 Task: Plan a 75-minute DIY fermentation and pickling workshop for home chefs and food enthusiasts.
Action: Mouse pressed left at (425, 190)
Screenshot: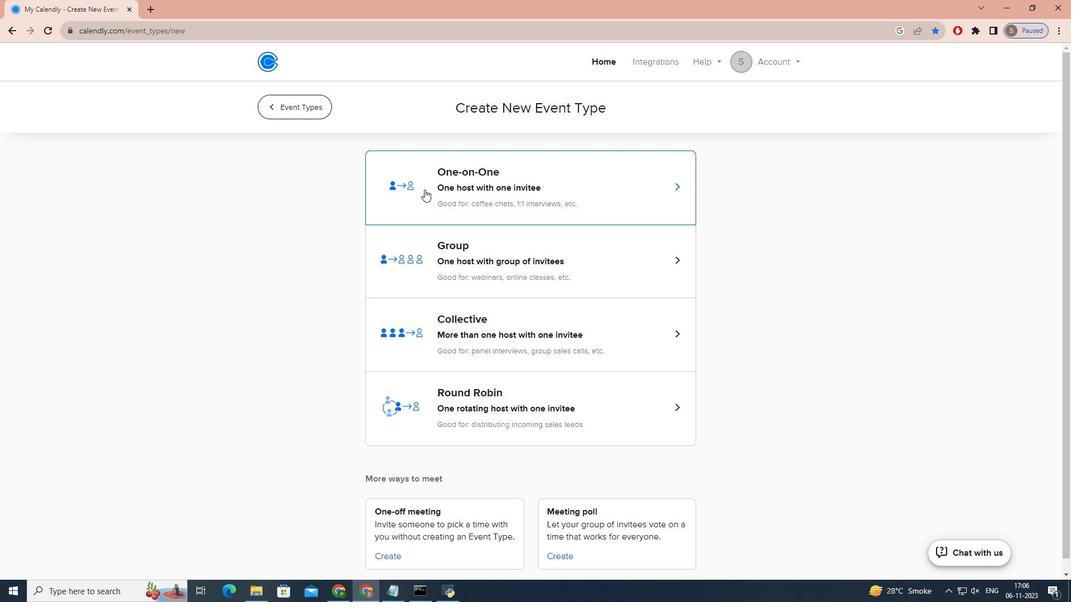 
Action: Mouse moved to (382, 280)
Screenshot: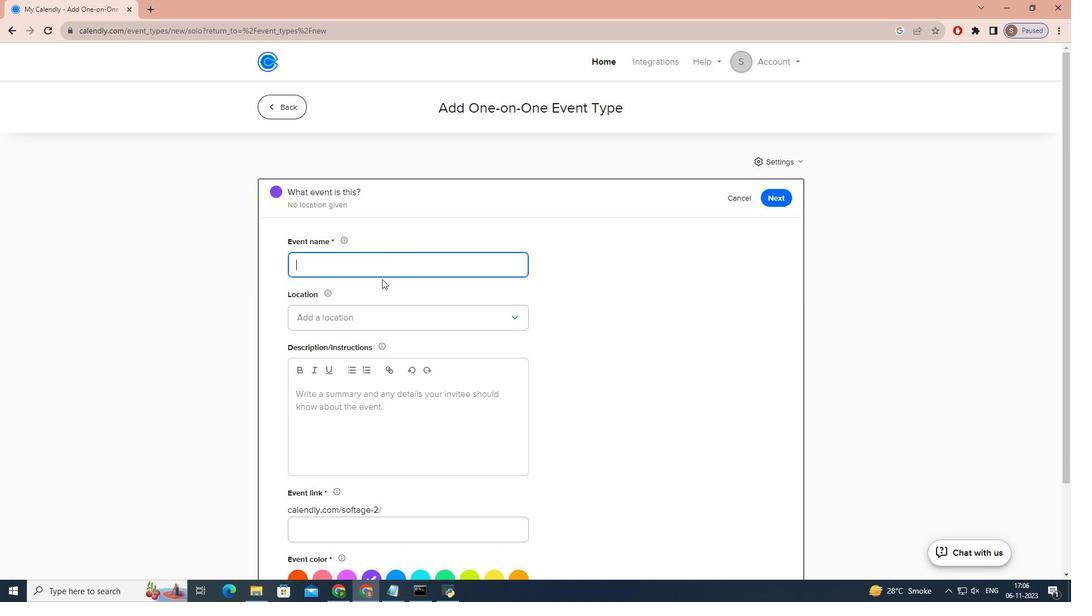 
Action: Key pressed a<Key.caps_lock>RT<Key.space>OF<Key.space><Key.caps_lock>f<Key.caps_lock>ERMENTATU<Key.backspace>ION<Key.space><Key.backspace><Key.shift_r>:<Key.space><Key.caps_lock>diy<Key.space>p<Key.caps_lock>ICKI<Key.backspace>LING<Key.space><Key.caps_lock>w<Key.caps_lock>ORKSHOP
Screenshot: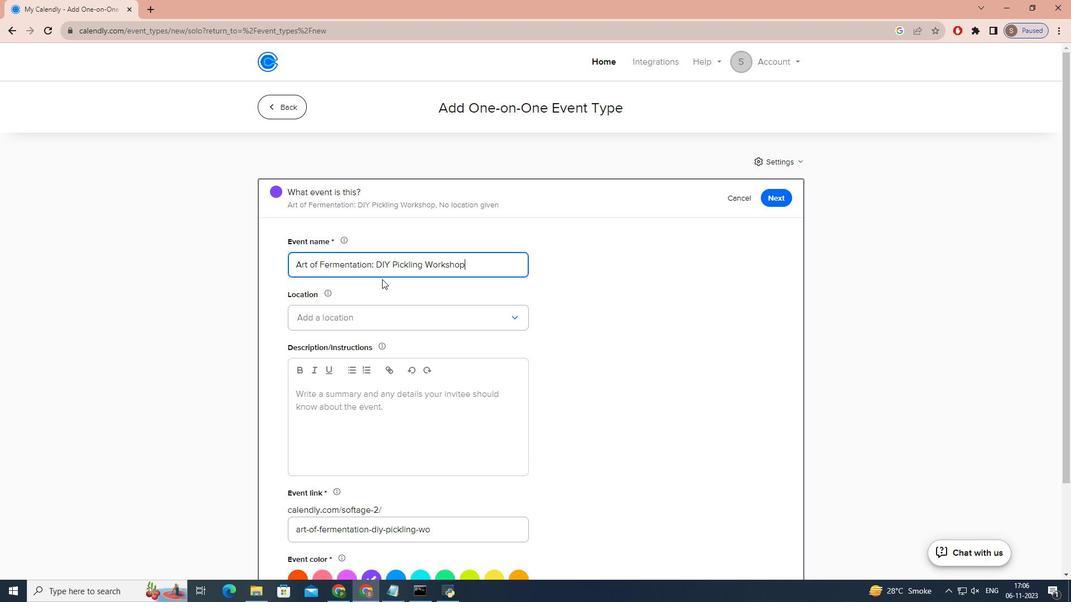 
Action: Mouse moved to (386, 312)
Screenshot: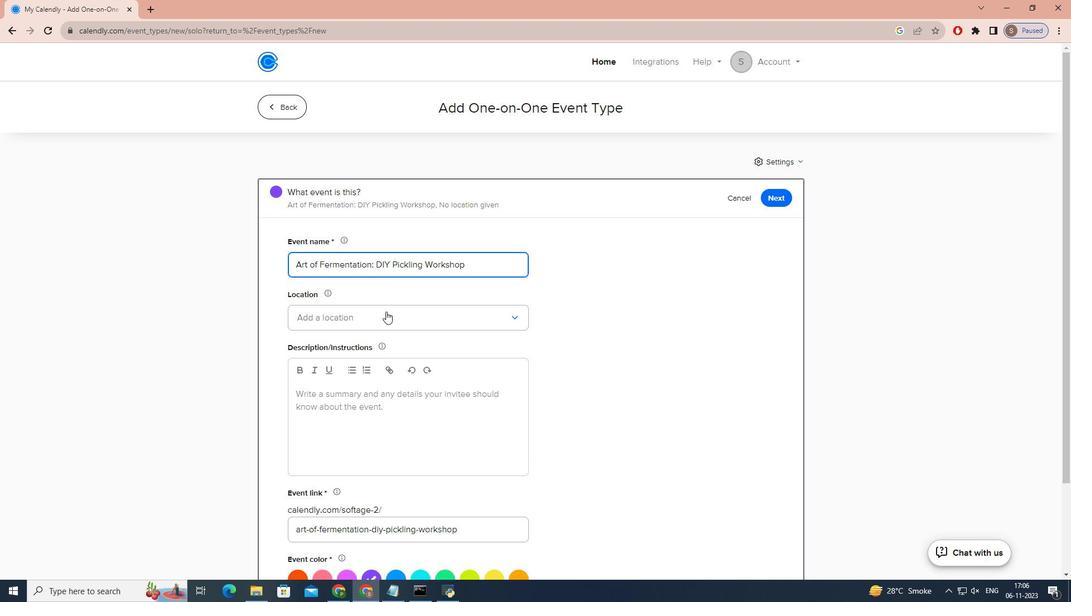 
Action: Mouse pressed left at (386, 312)
Screenshot: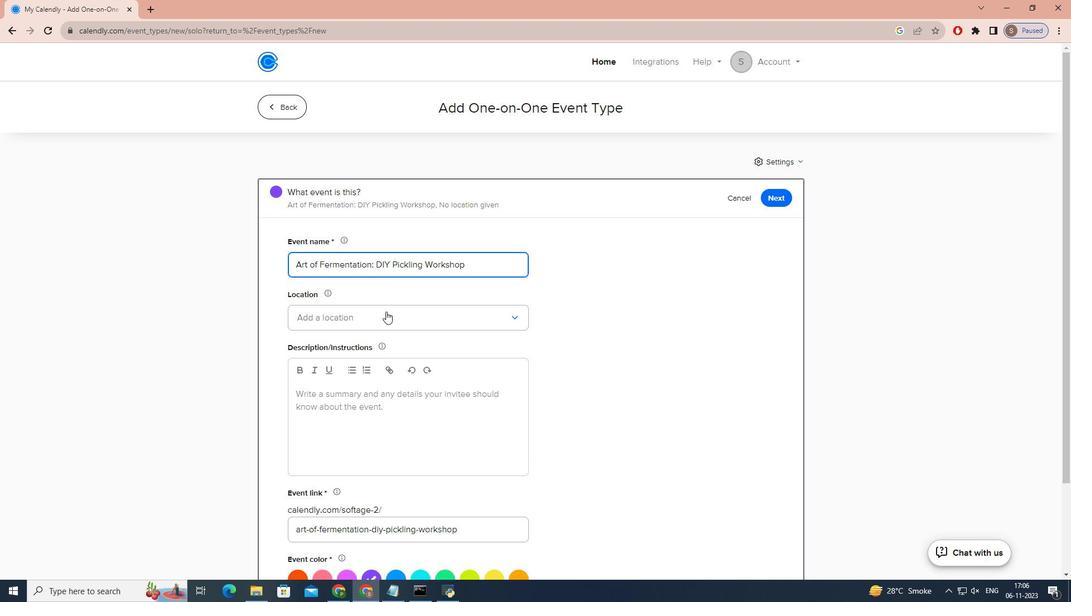 
Action: Mouse moved to (367, 350)
Screenshot: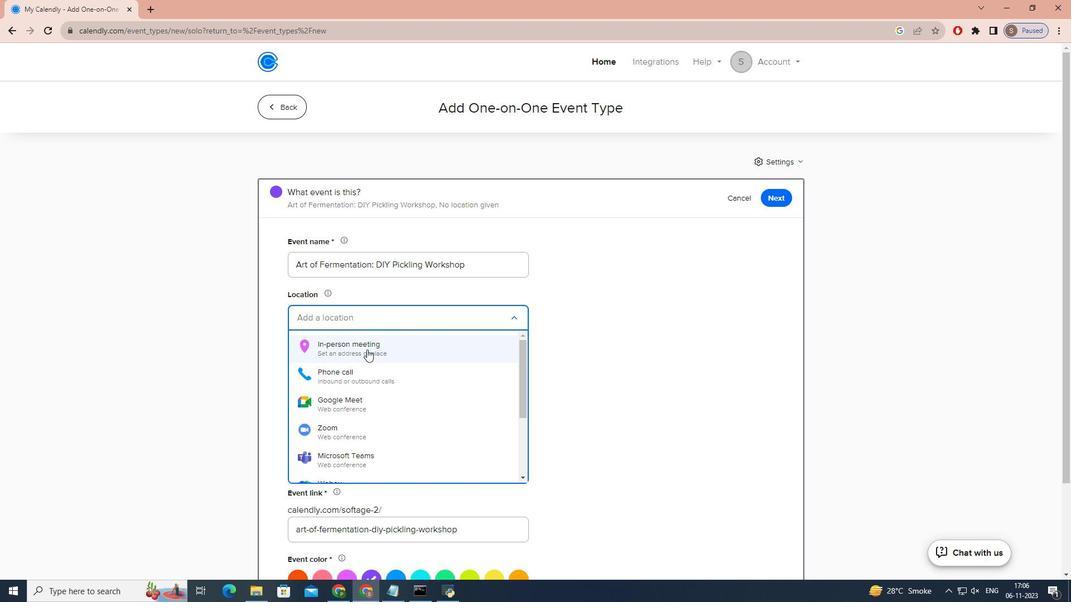 
Action: Mouse pressed left at (367, 350)
Screenshot: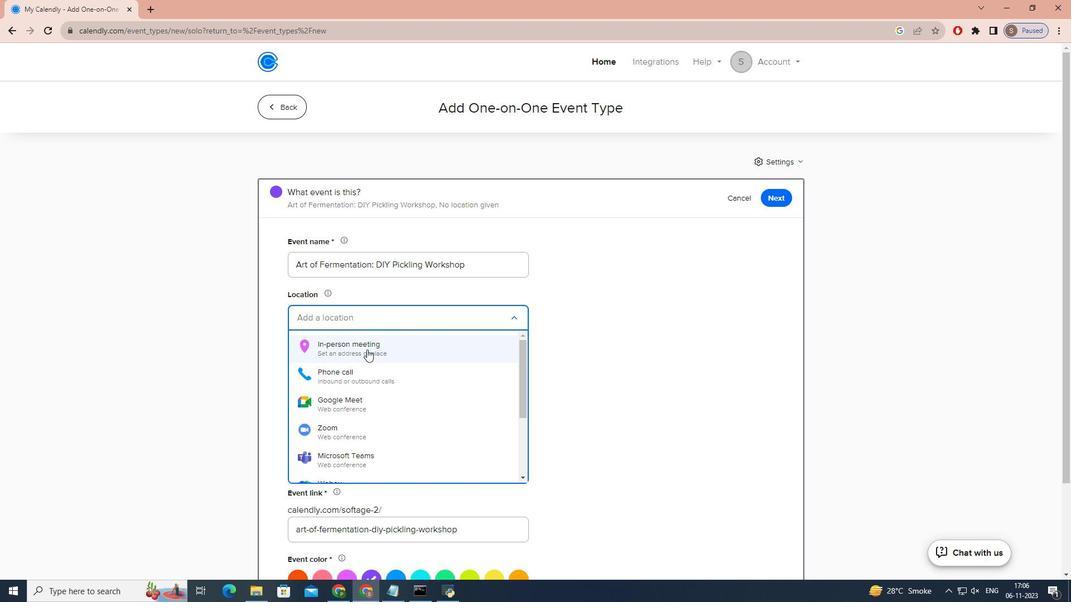 
Action: Mouse moved to (497, 179)
Screenshot: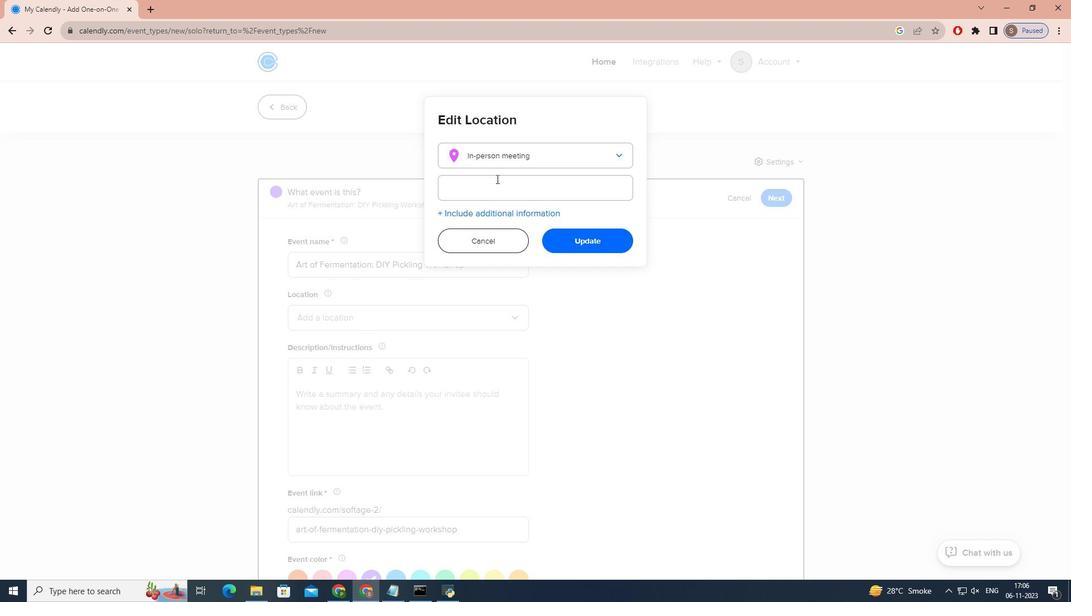
Action: Mouse pressed left at (497, 179)
Screenshot: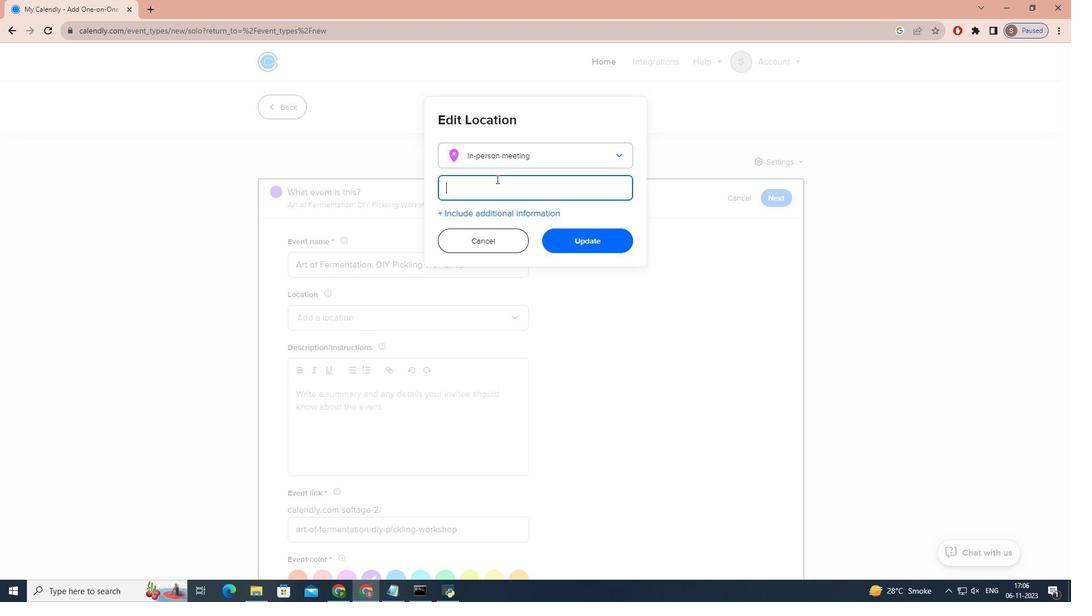 
Action: Key pressed F<Key.caps_lock><Key.backspace>f<Key.caps_lock>RE<Key.backspace><Key.backspace>ERMENTATION<Key.space><Key.caps_lock>f<Key.caps_lock>ARM<Key.space><Key.backspace>,<Key.space>1125<Key.space>V<Key.backspace><Key.caps_lock>v<Key.caps_lock>ICTI<Key.backspace>ORIA<Key.space><Key.caps_lock>s<Key.caps_lock>T.<Key.space><Key.caps_lock>s<Key.caps_lock>UITE<Key.space><Key.caps_lock>r,<Key.space><Key.caps_lock><Key.caps_lock>c<Key.caps_lock>OSTA<Key.space><Key.caps_lock>m<Key.caps_lock>ESA,<Key.space><Key.caps_lock>ca<Key.space>92627
Screenshot: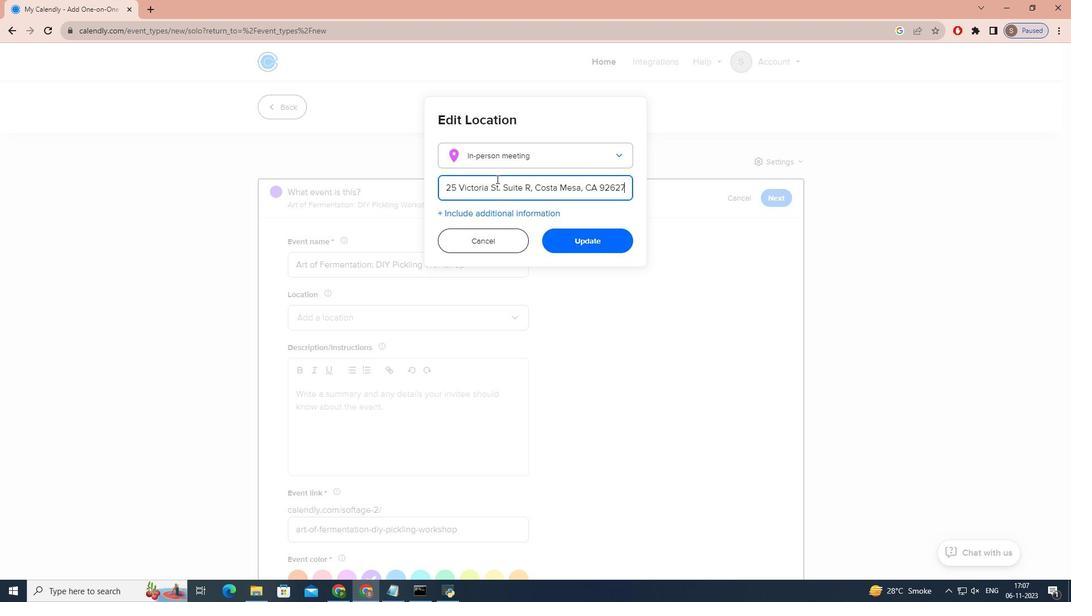 
Action: Mouse moved to (589, 242)
Screenshot: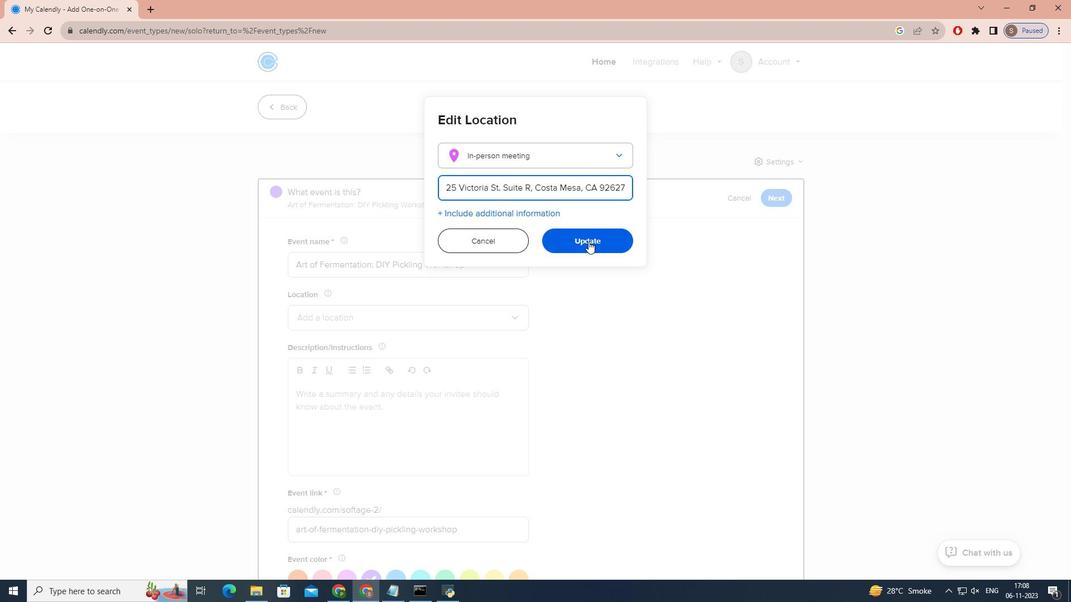
Action: Mouse pressed left at (589, 242)
Screenshot: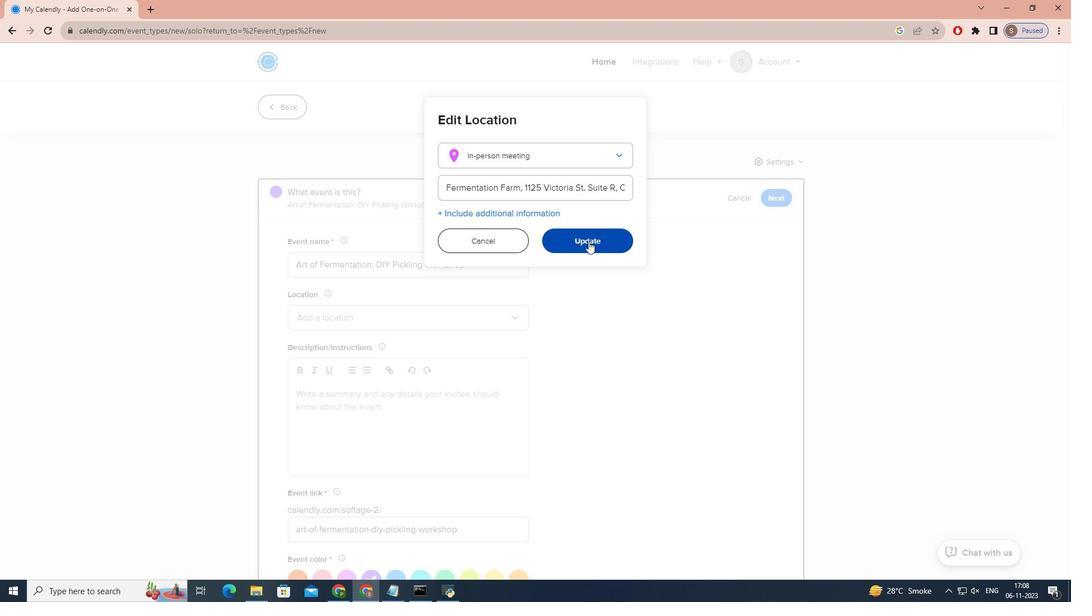 
Action: Mouse moved to (425, 421)
Screenshot: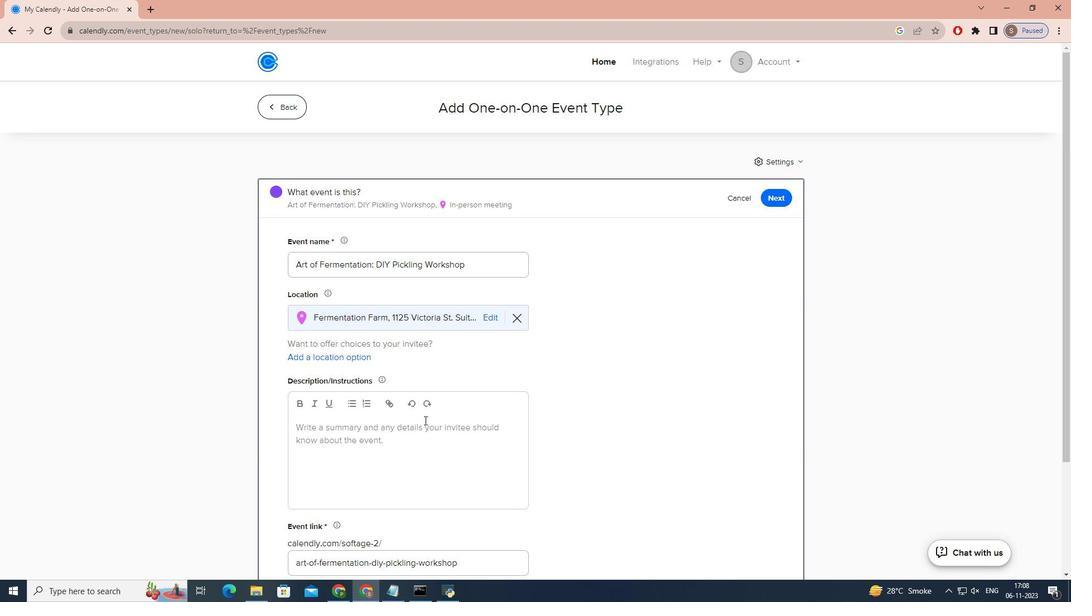 
Action: Mouse pressed left at (425, 421)
Screenshot: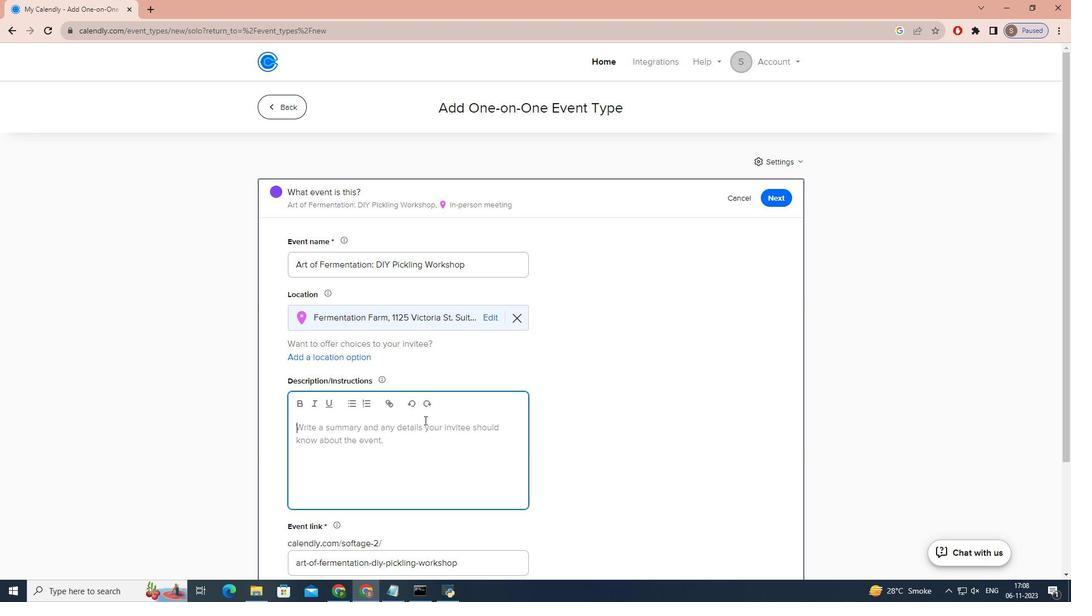 
Action: Key pressed a<Key.caps_lock>RE<Key.space>YOU<Key.space>A<Key.space>HOME<Key.space>CHEF<Key.space>OF<Key.space>A<Key.space>FOOD<Key.space>ENTHUSIAST<Key.space>EAGER<Key.space>TO<Key.space>UNLOCK<Key.space>THE<Key.space>SECRETS<Key.space>OF<Key.space>FERMENTATION<Key.space>AND<Key.space>PICKLING<Key.shift><Key.shift><Key.shift><Key.shift><Key.shift><Key.shift>?<Key.space><Key.caps_lock>j<Key.caps_lock>OIN<Key.space>US<Key.space>FOR<Key.space>A<Key.space>HANDS-ON<Key.space><Key.backspace>,<Key.space>75<Key.backspace><Key.backspace>WORKSHOP<Key.space>WHERE<Key.space>YOU'LL<Key.space>LEARN<Key.space>THE<Key.space>ART<Key.space>OF<Key.space>PRESERVING<Key.space>AND<Key.space>ENHANCING<Key.space>FLAVORS<Key.space>THROUGH<Key.space>THE<Key.space>AGE-OLD<Key.space>TECHNIQUES<Key.backspace><Key.space>OF<Key.space>FERMENTATION.<Key.space><Key.caps_lock>w<Key.caps_lock>HETHER<Key.space>YOU'RE<Key.space>A<Key.space>BEGINNER<Key.space>OR<Key.space>HAVE<Key.space>SOME<Key.space>EXPERIENCE,<Key.space>THIS<Key.space>WORKSHOP<Key.space>IS<Key.space>DESIGNED<Key.space>TO<Key.space>CATER<Key.space>TO<Key.space>ALL<Key.space>LEVELS<Key.space>OF<Key.space>EXPERTISE.<Key.space>
Screenshot: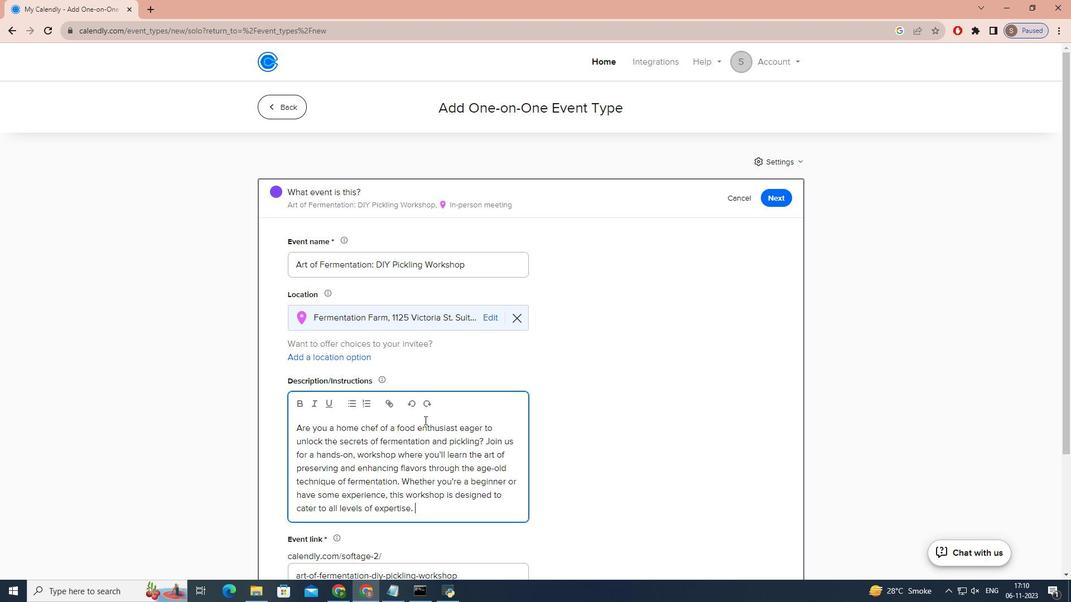 
Action: Mouse moved to (485, 438)
Screenshot: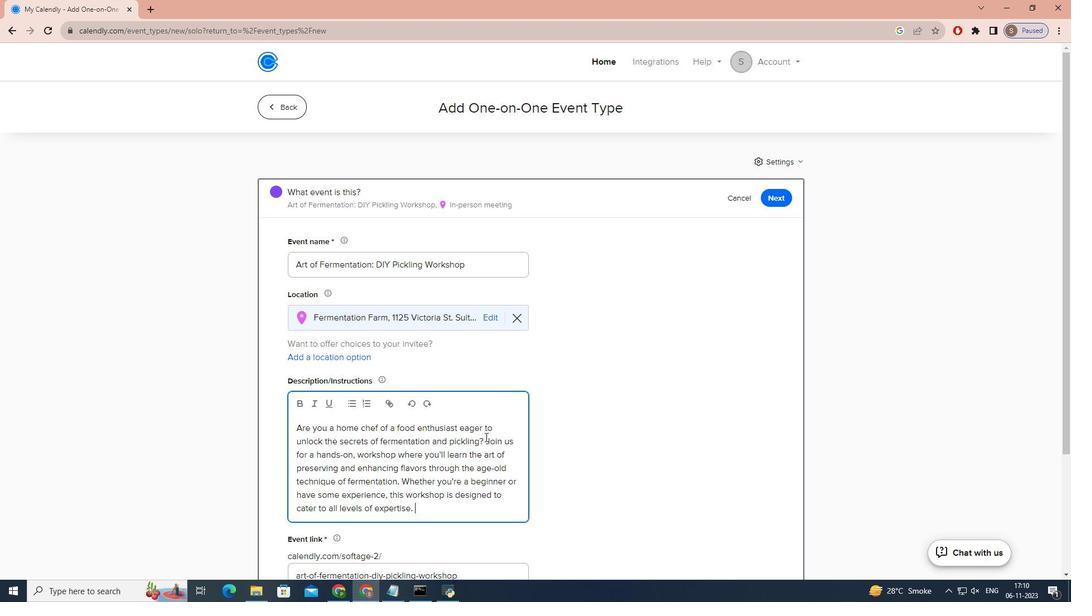 
Action: Mouse scrolled (485, 437) with delta (0, 0)
Screenshot: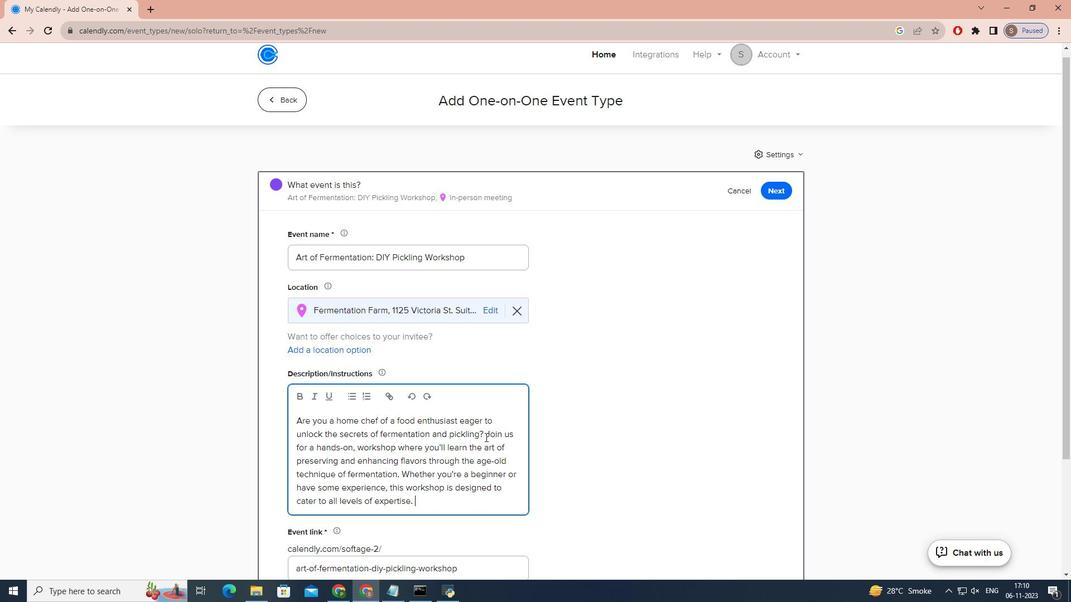 
Action: Mouse scrolled (485, 437) with delta (0, 0)
Screenshot: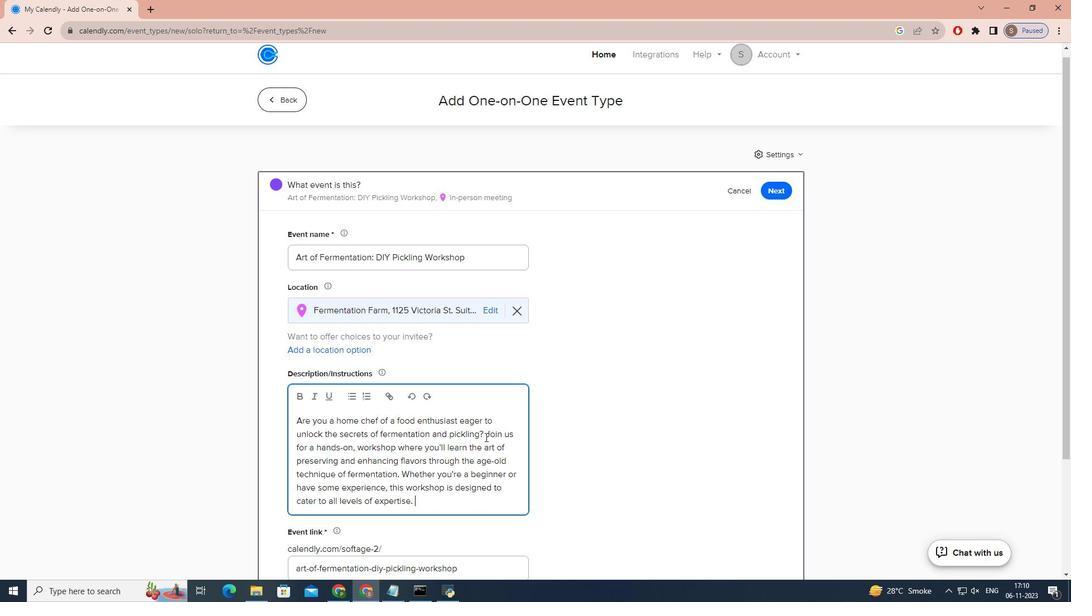 
Action: Mouse scrolled (485, 437) with delta (0, 0)
Screenshot: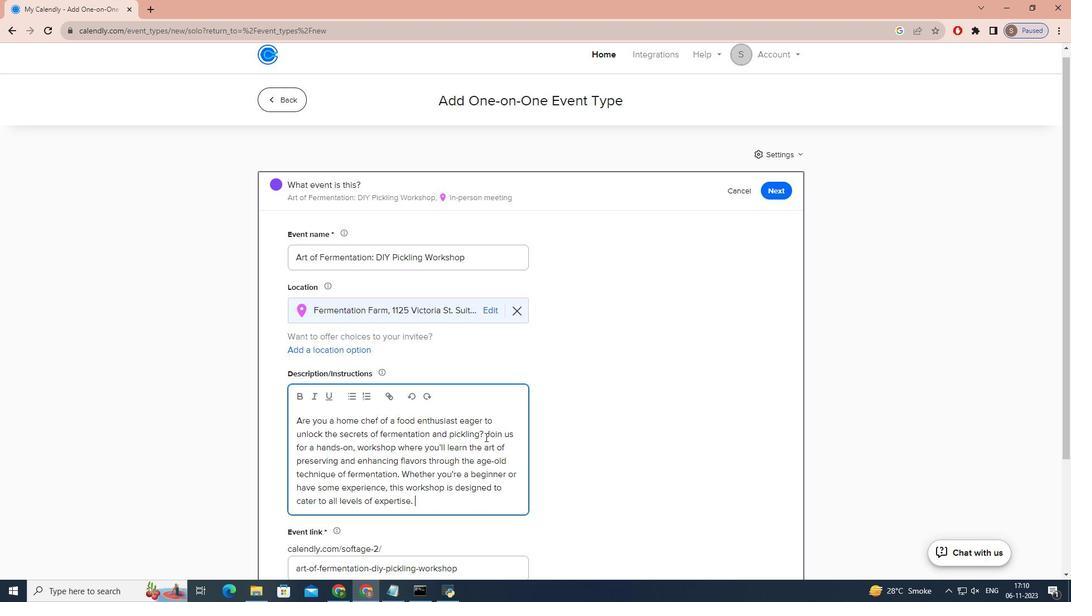 
Action: Mouse scrolled (485, 437) with delta (0, 0)
Screenshot: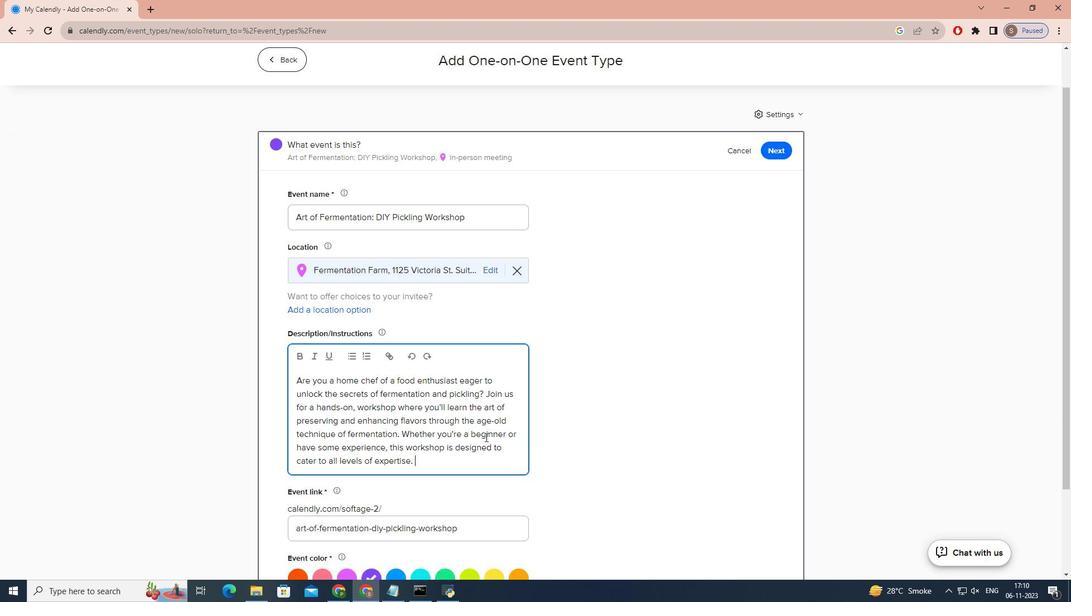 
Action: Mouse moved to (461, 473)
Screenshot: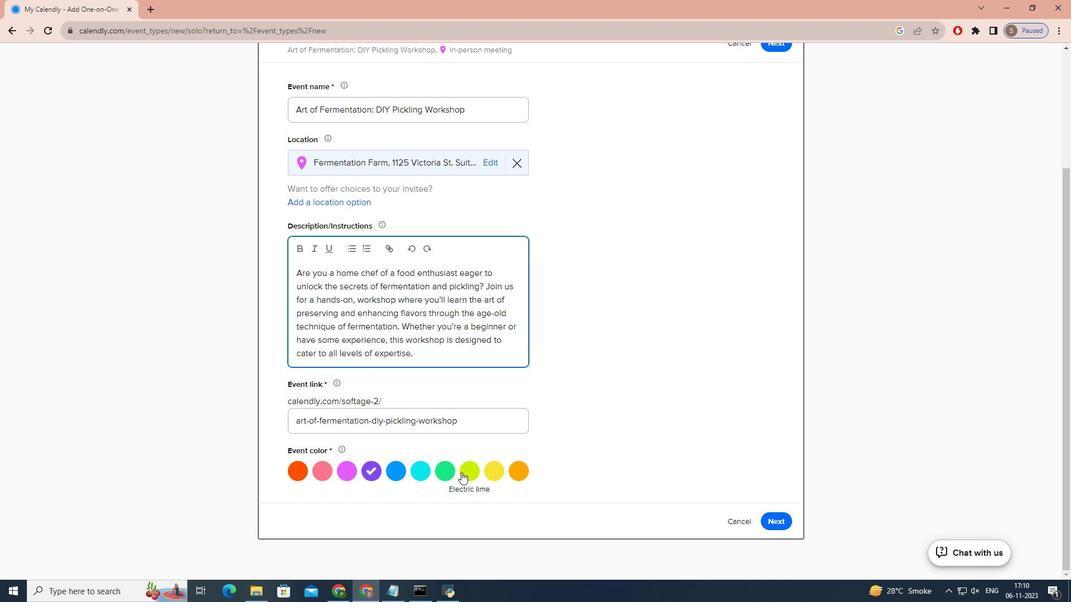 
Action: Mouse pressed left at (461, 473)
Screenshot: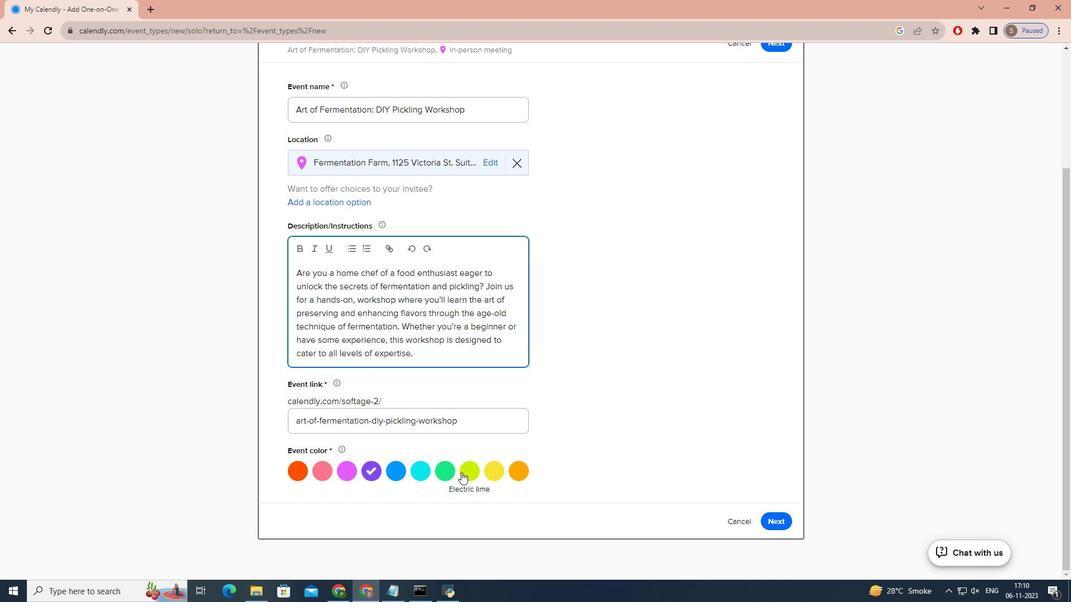 
Action: Mouse moved to (768, 517)
Screenshot: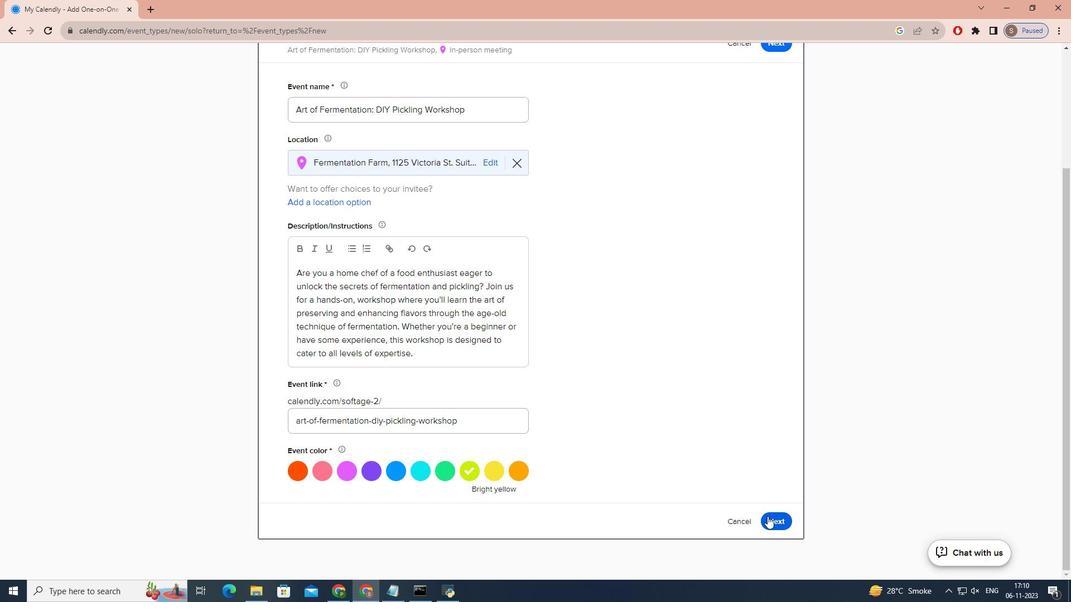 
Action: Mouse pressed left at (768, 517)
Screenshot: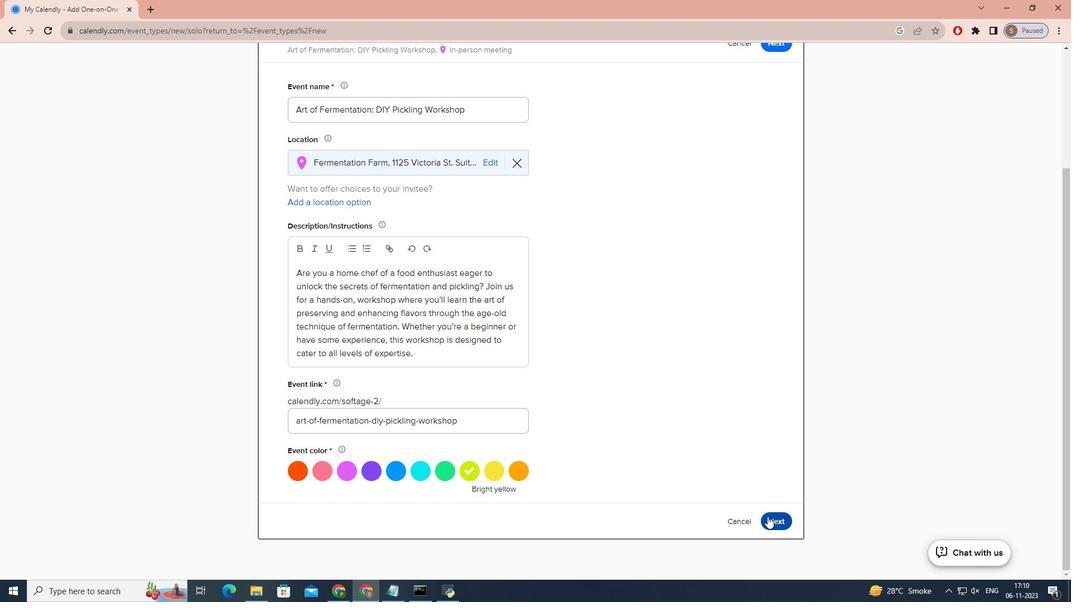 
Action: Mouse moved to (451, 316)
Screenshot: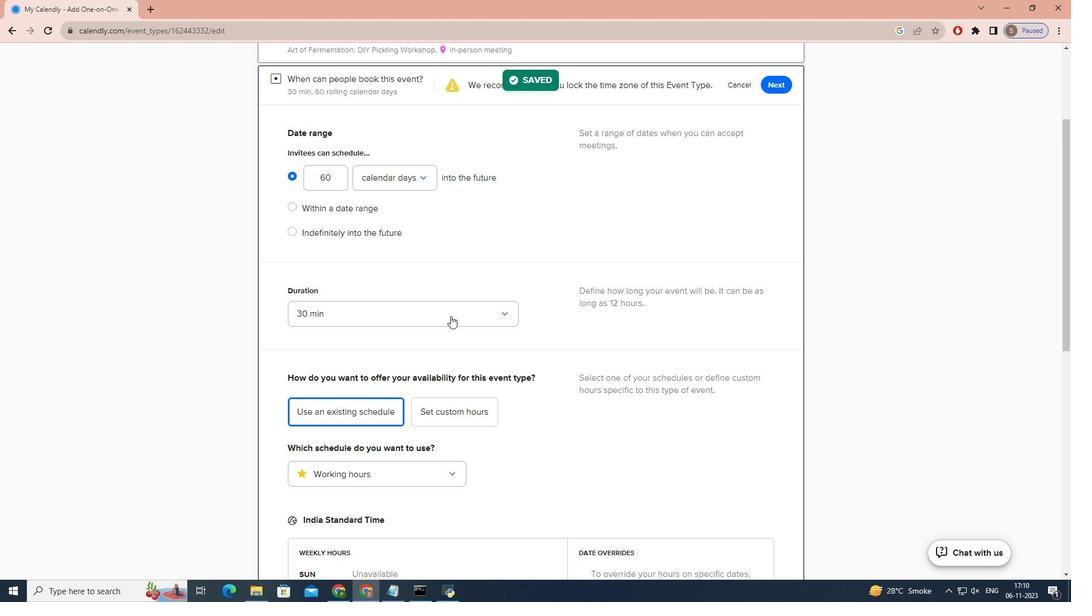 
Action: Mouse pressed left at (451, 316)
Screenshot: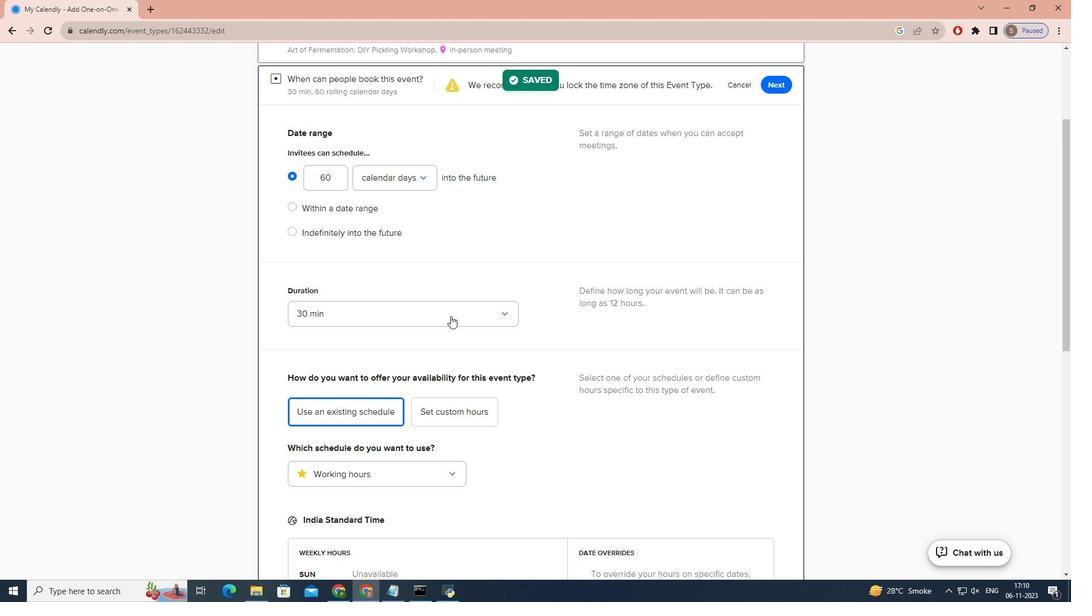 
Action: Mouse moved to (393, 442)
Screenshot: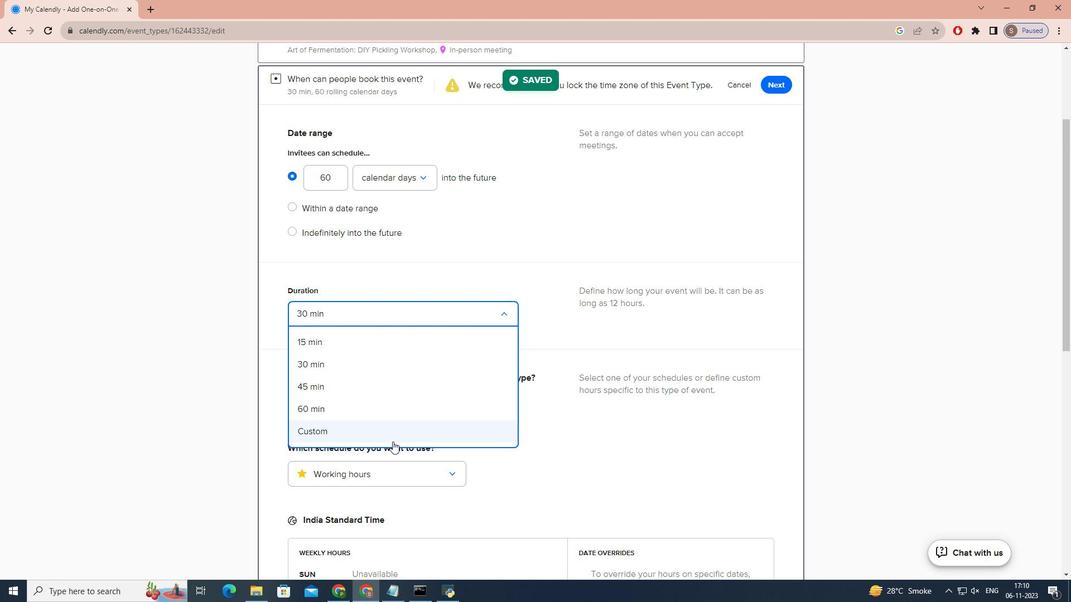 
Action: Mouse pressed left at (393, 442)
Screenshot: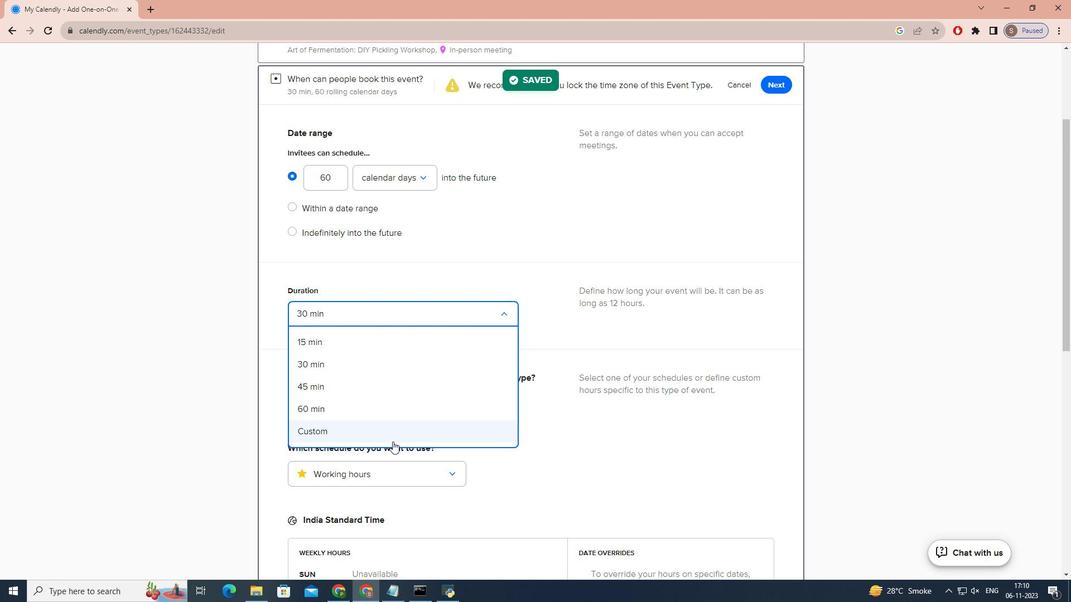 
Action: Mouse moved to (372, 333)
Screenshot: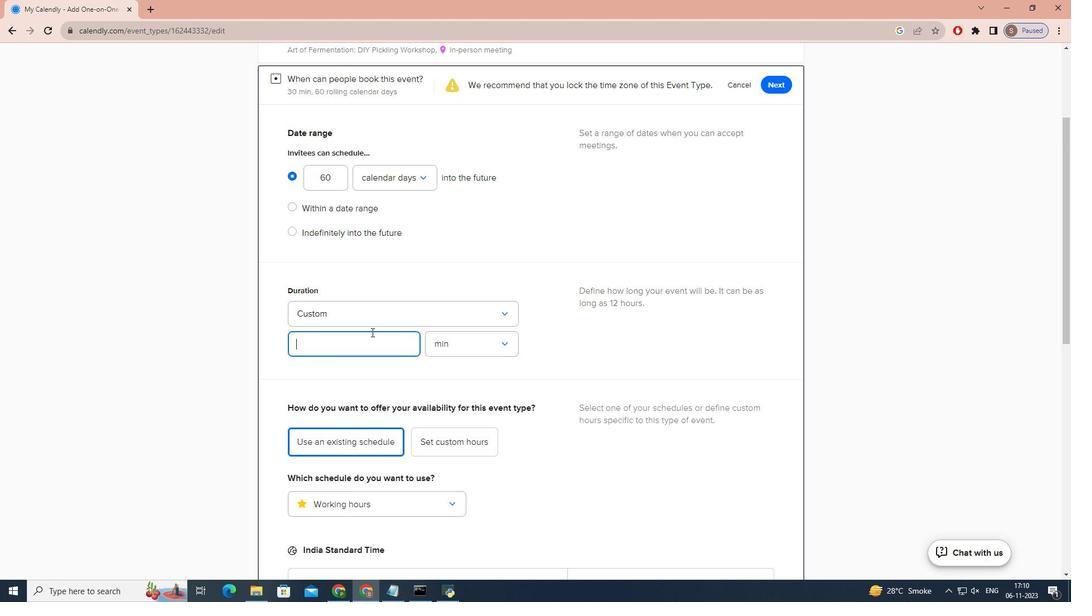 
Action: Key pressed 75
Screenshot: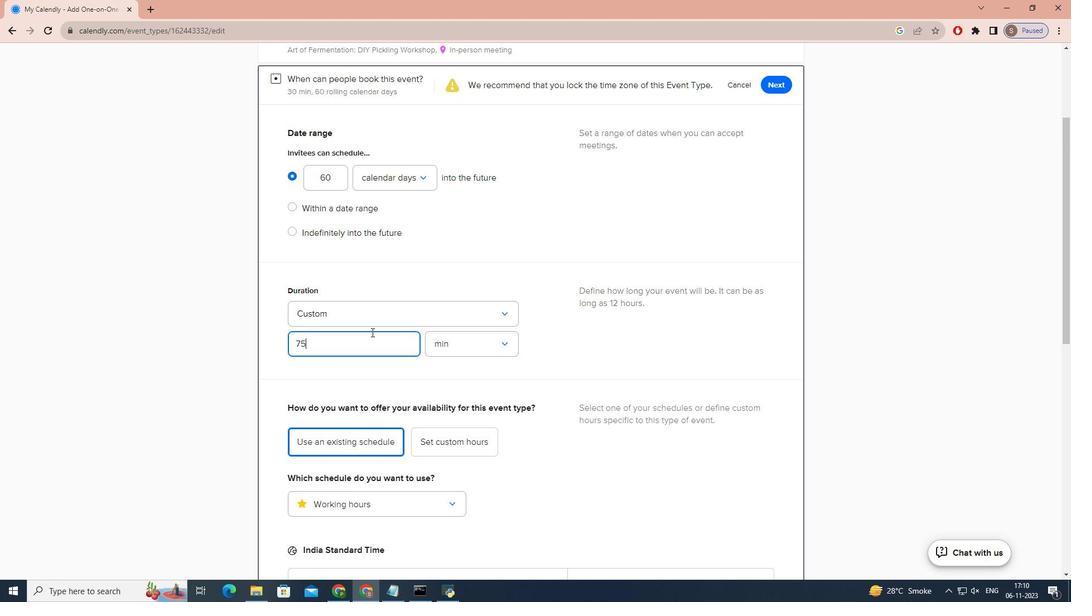 
Action: Mouse moved to (663, 197)
Screenshot: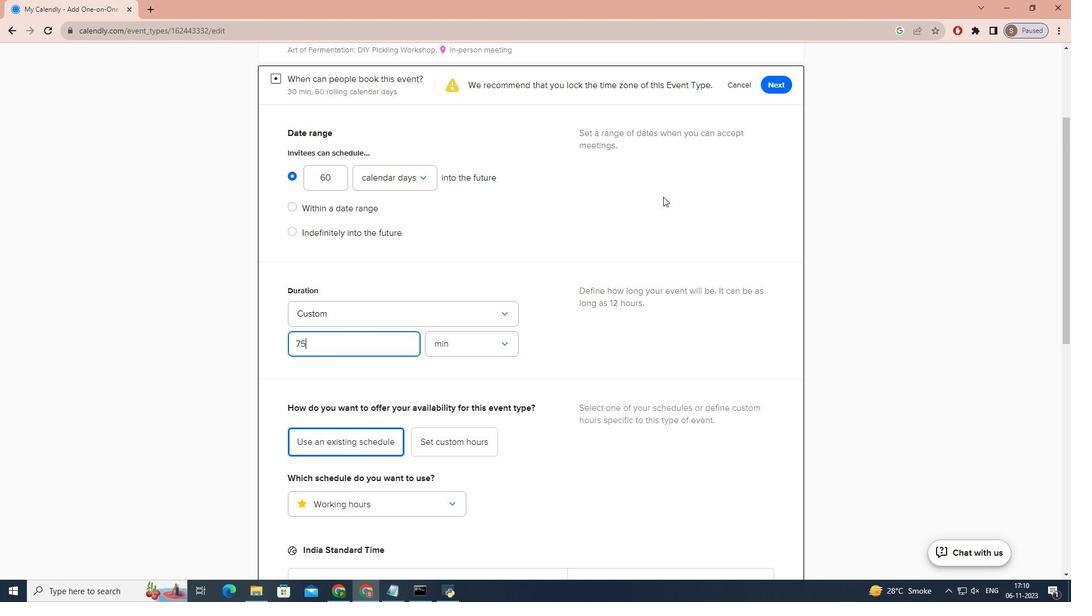 
Action: Mouse scrolled (663, 198) with delta (0, 0)
Screenshot: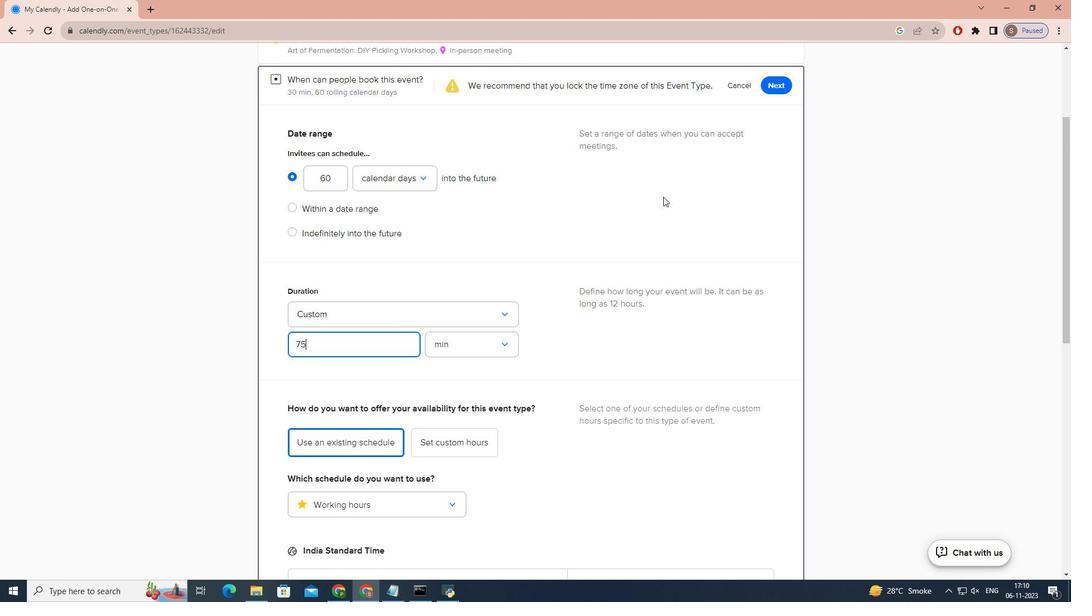 
Action: Mouse scrolled (663, 198) with delta (0, 0)
Screenshot: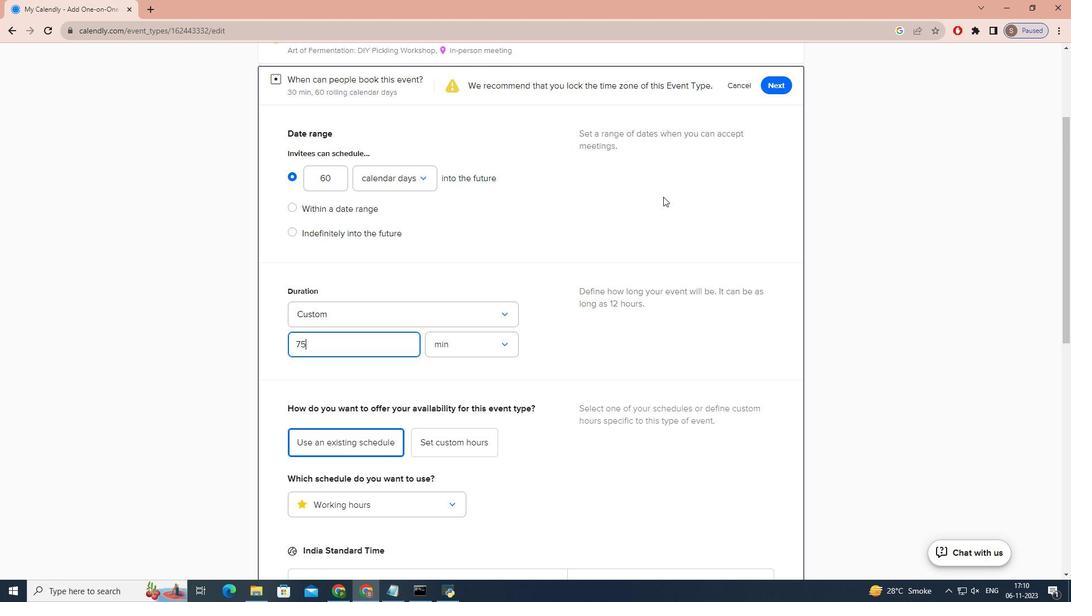 
Action: Mouse scrolled (663, 198) with delta (0, 0)
Screenshot: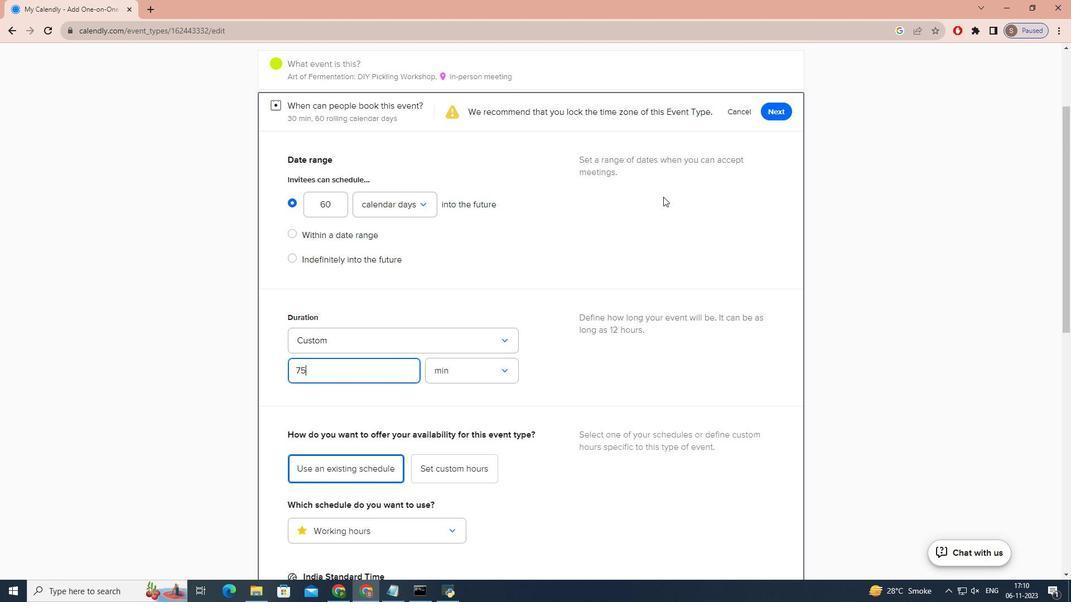 
Action: Mouse moved to (768, 241)
Screenshot: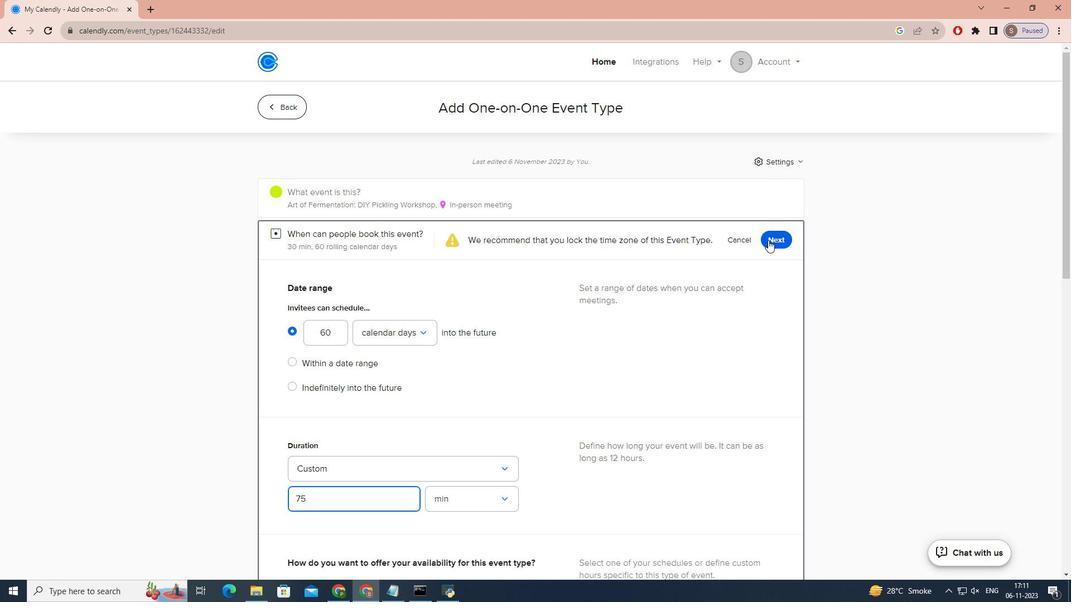 
Action: Mouse pressed left at (768, 241)
Screenshot: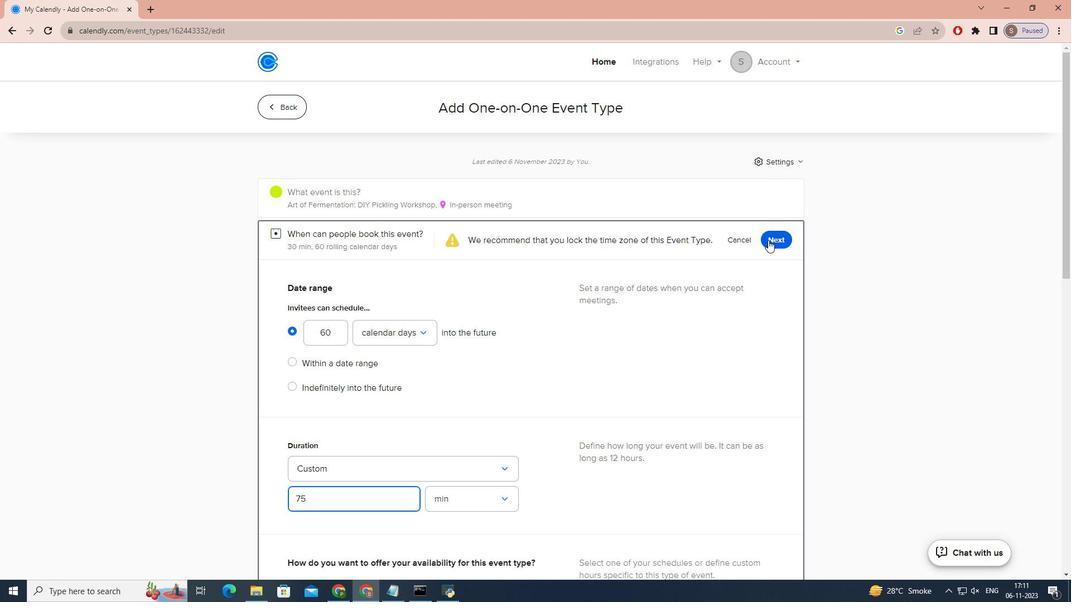 
